 Task: Choose the paper size tabloid for printing the document.
Action: Mouse moved to (66, 115)
Screenshot: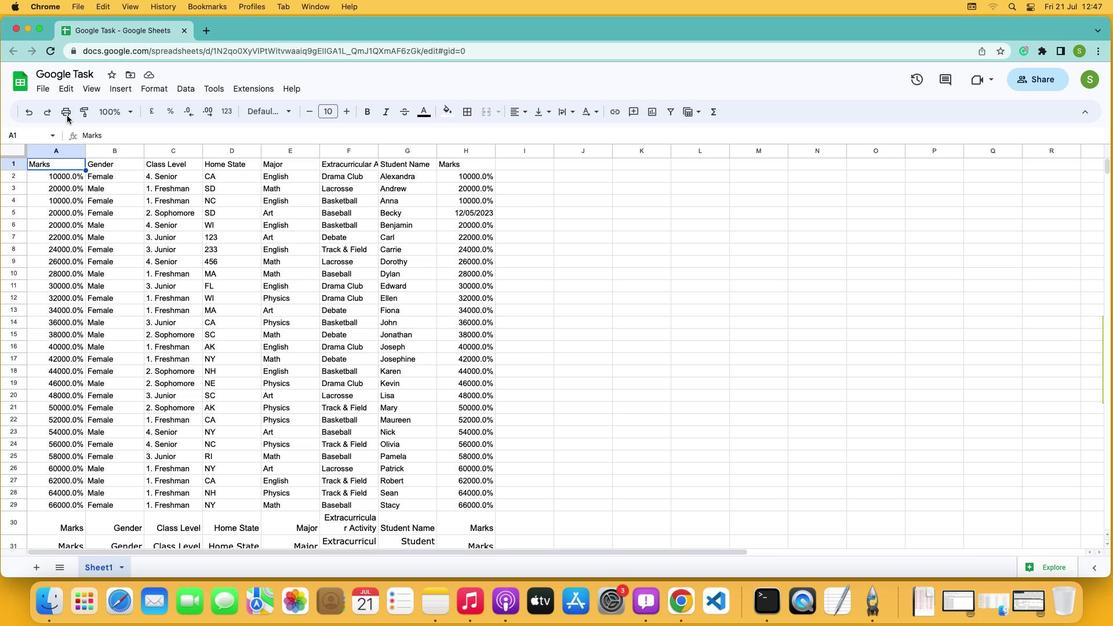 
Action: Mouse pressed left at (66, 115)
Screenshot: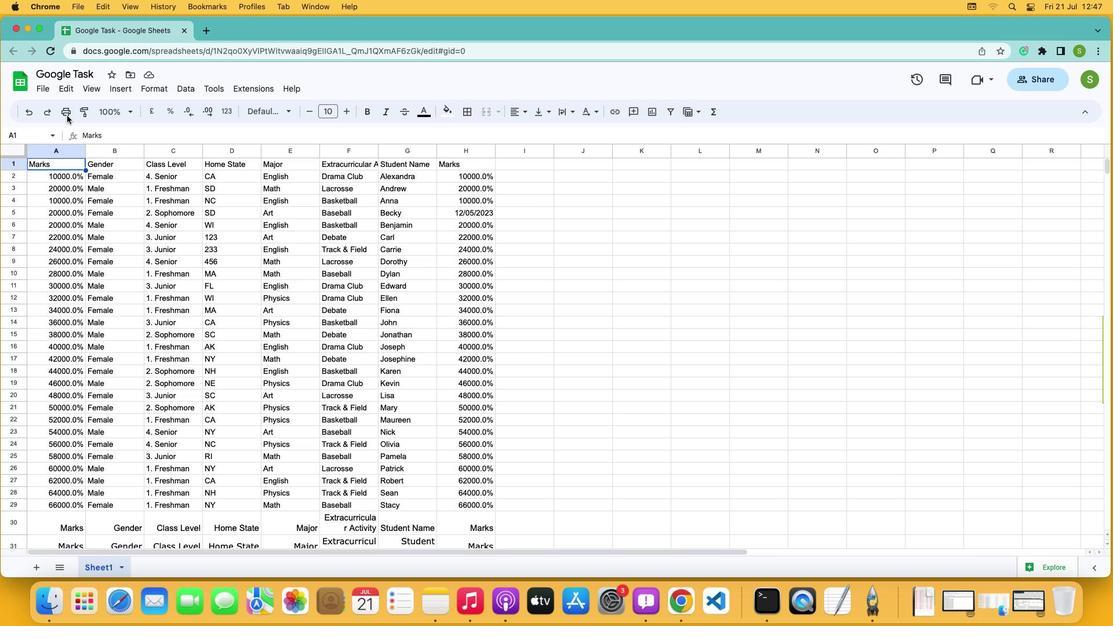 
Action: Mouse moved to (66, 113)
Screenshot: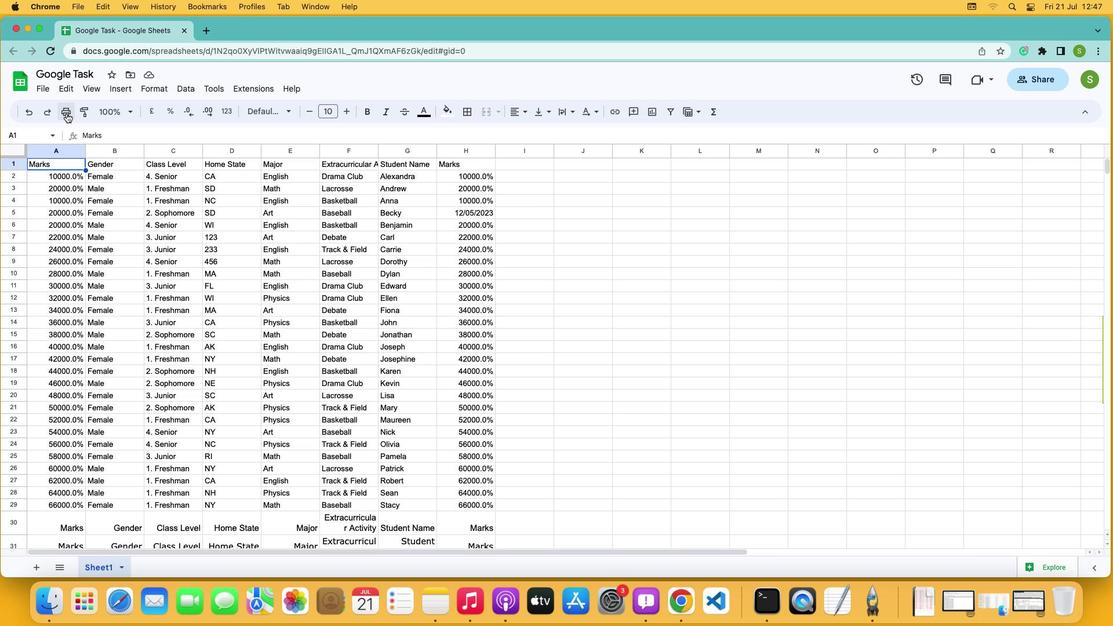
Action: Mouse pressed left at (66, 113)
Screenshot: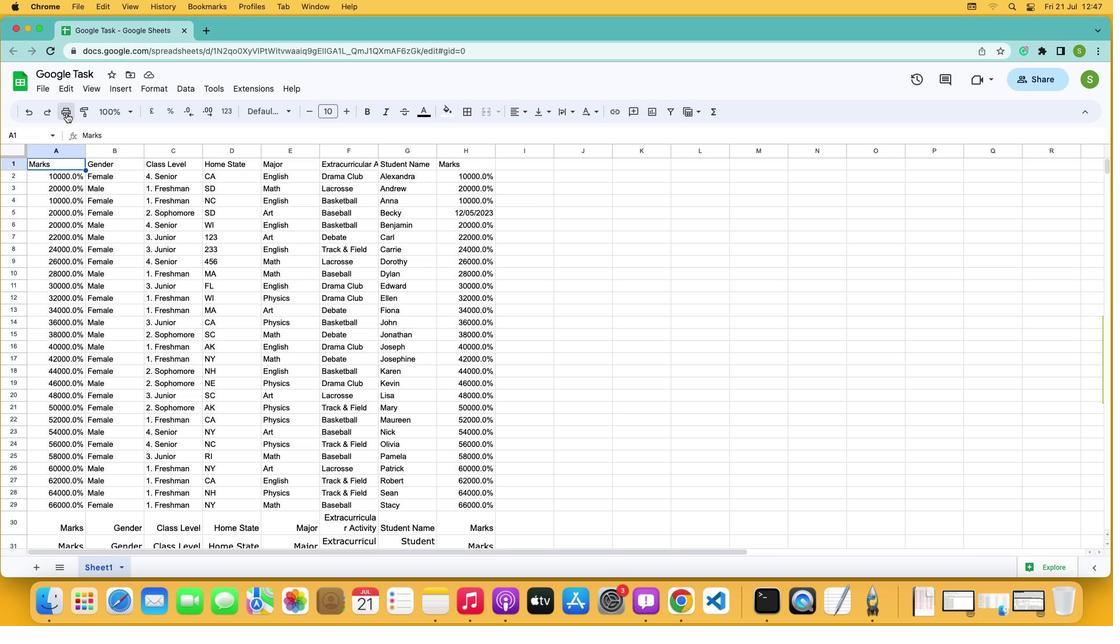 
Action: Mouse moved to (1080, 83)
Screenshot: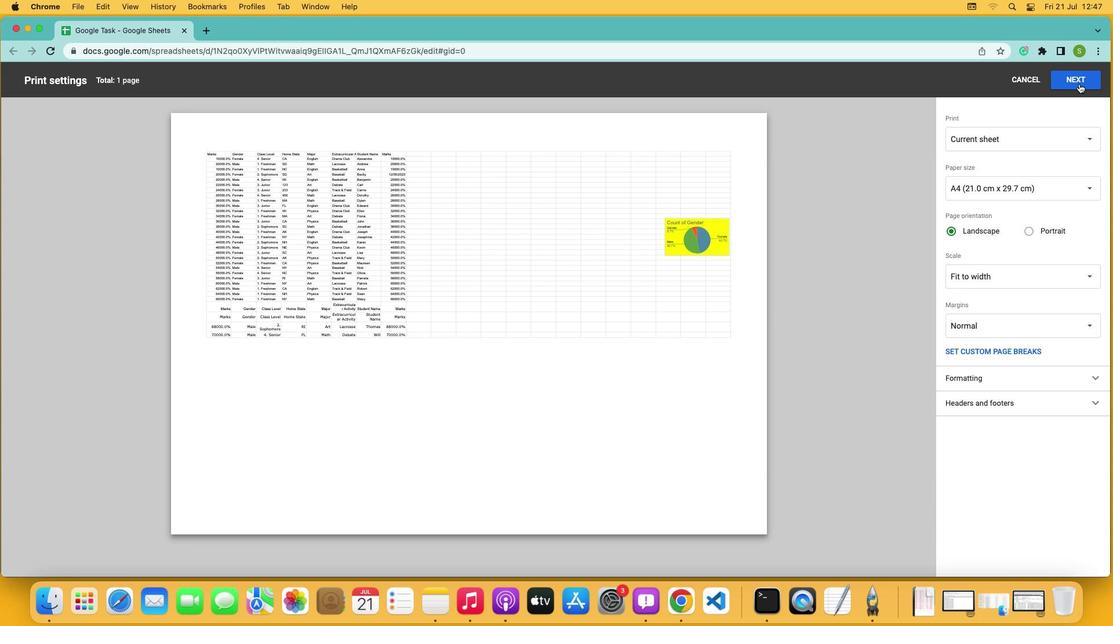 
Action: Mouse pressed left at (1080, 83)
Screenshot: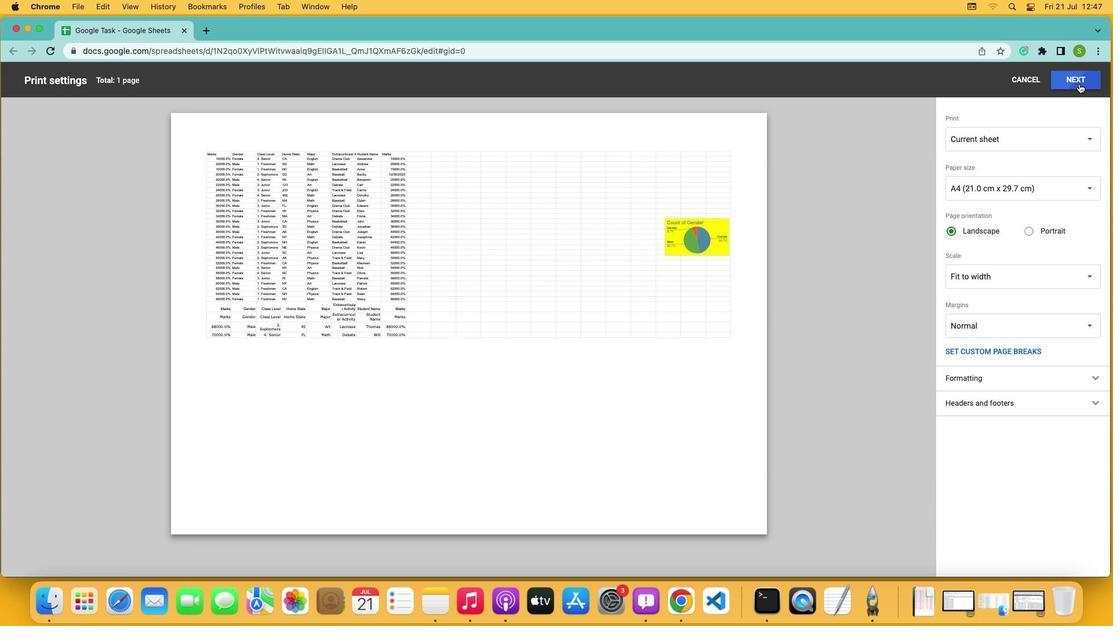
Action: Mouse moved to (841, 216)
Screenshot: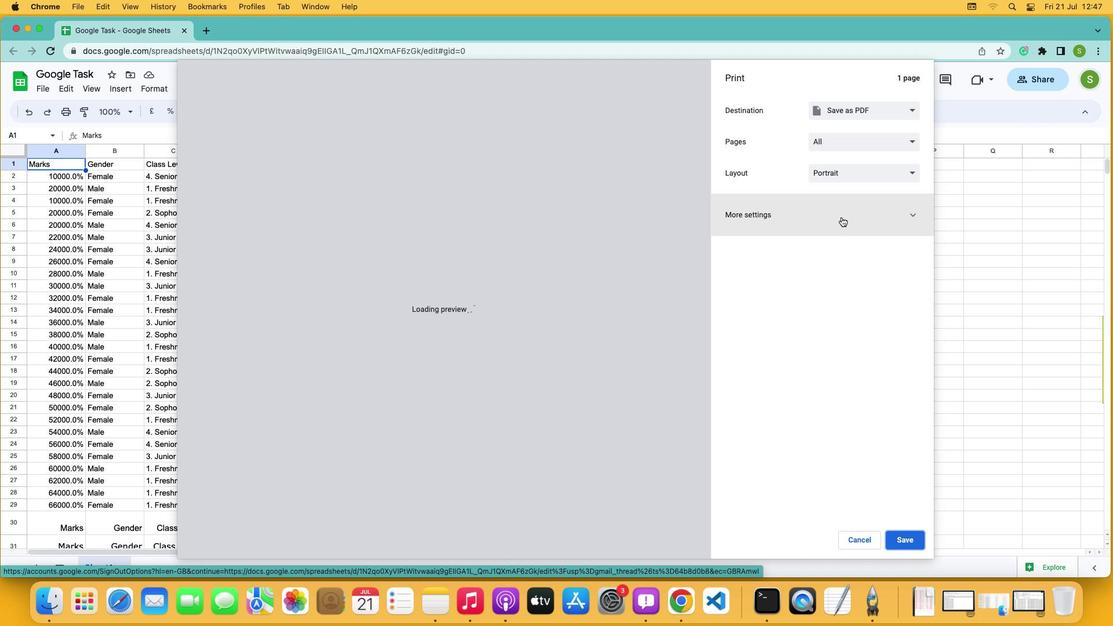 
Action: Mouse pressed left at (841, 216)
Screenshot: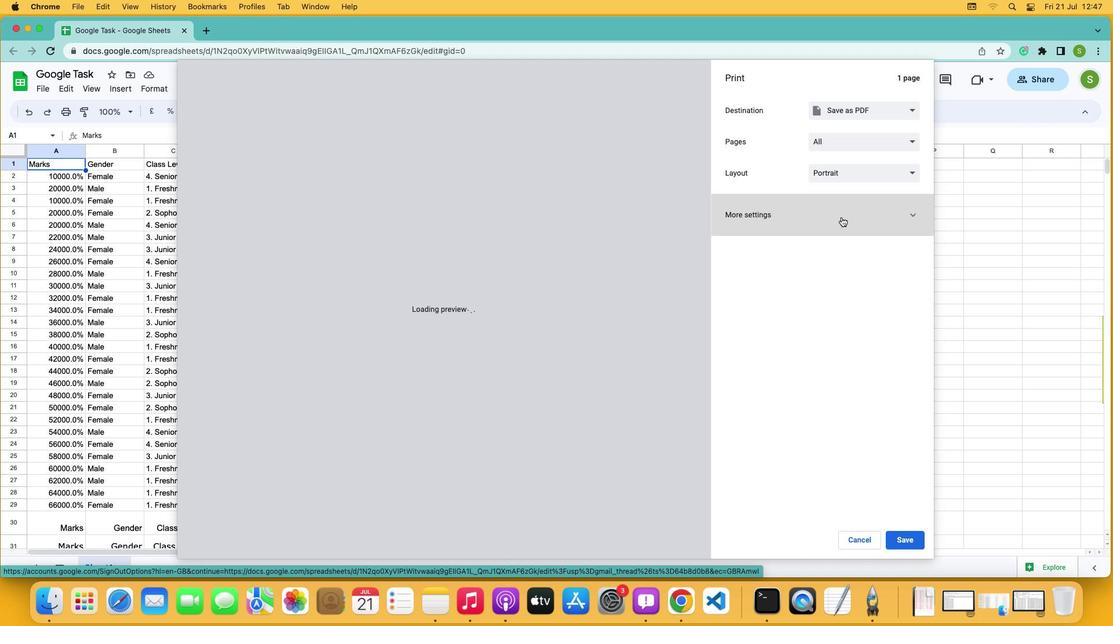 
Action: Mouse moved to (912, 257)
Screenshot: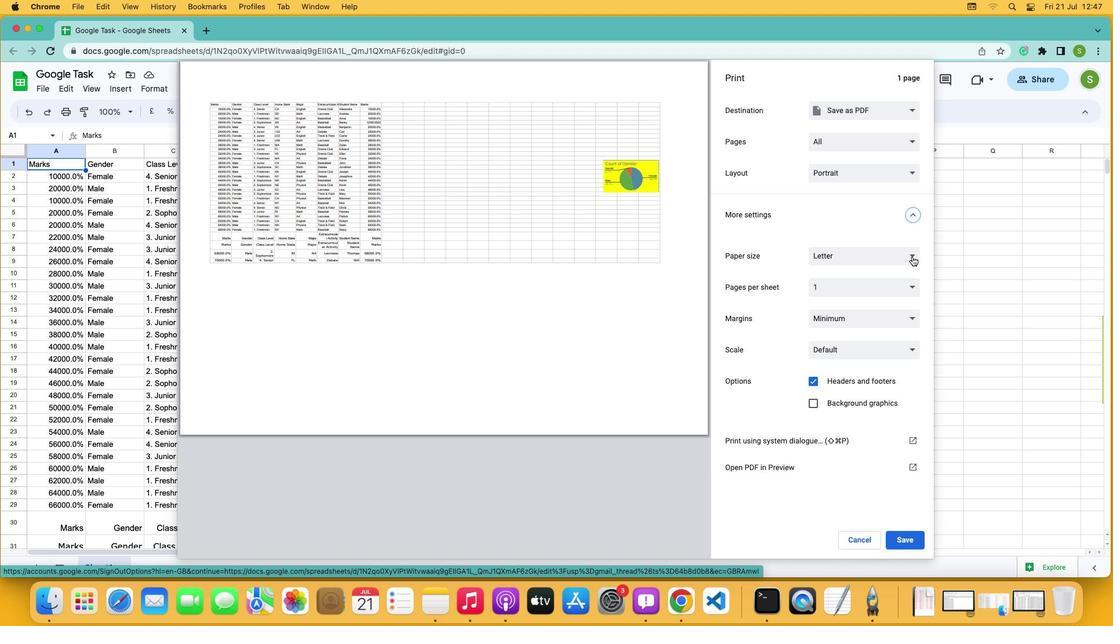 
Action: Mouse pressed left at (912, 257)
Screenshot: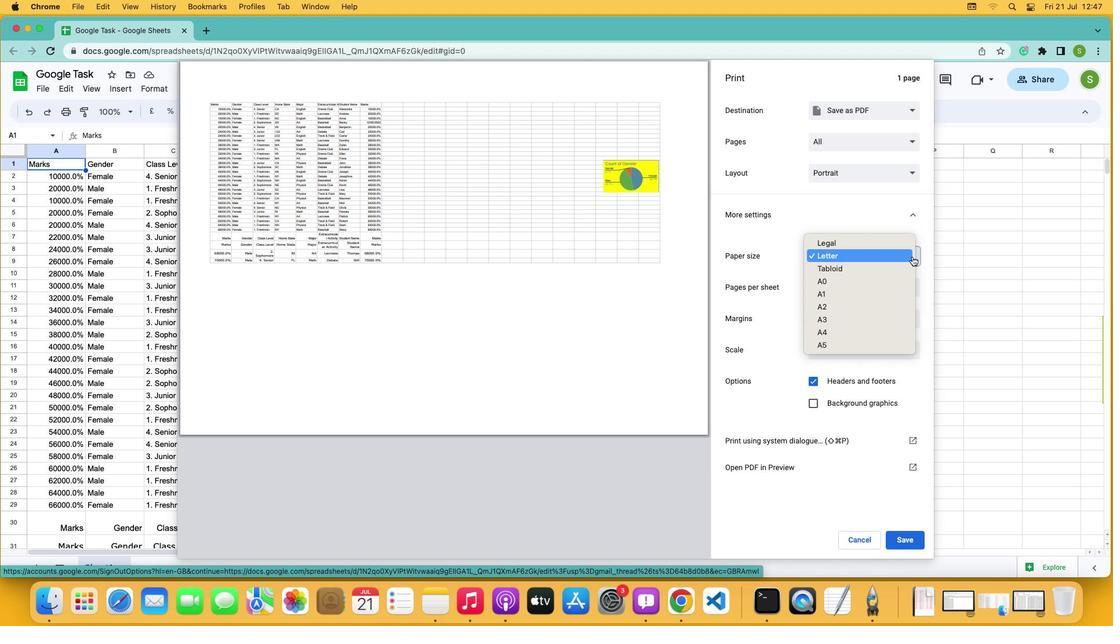 
Action: Mouse moved to (881, 269)
Screenshot: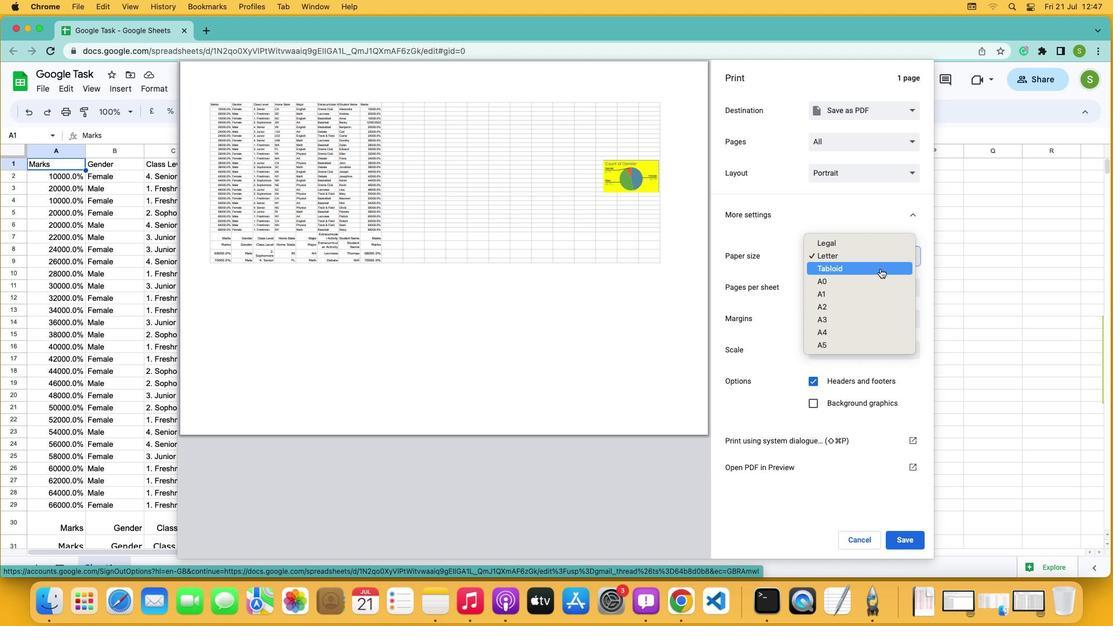 
Action: Mouse pressed left at (881, 269)
Screenshot: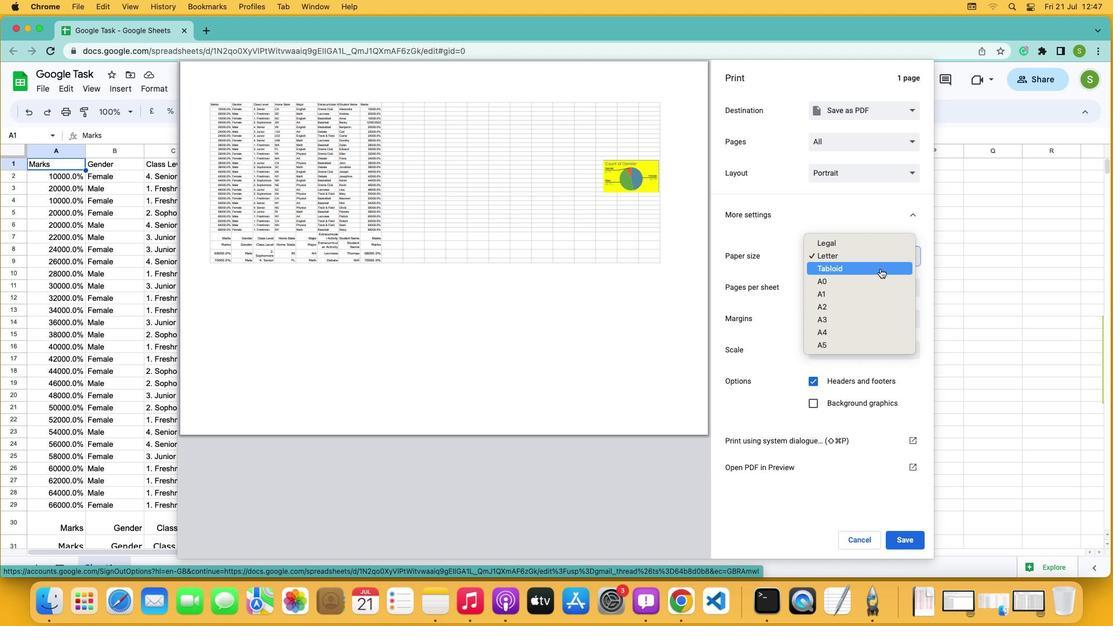 
